 Task: In skill assessment recomendation turn off email notifications.
Action: Mouse moved to (606, 61)
Screenshot: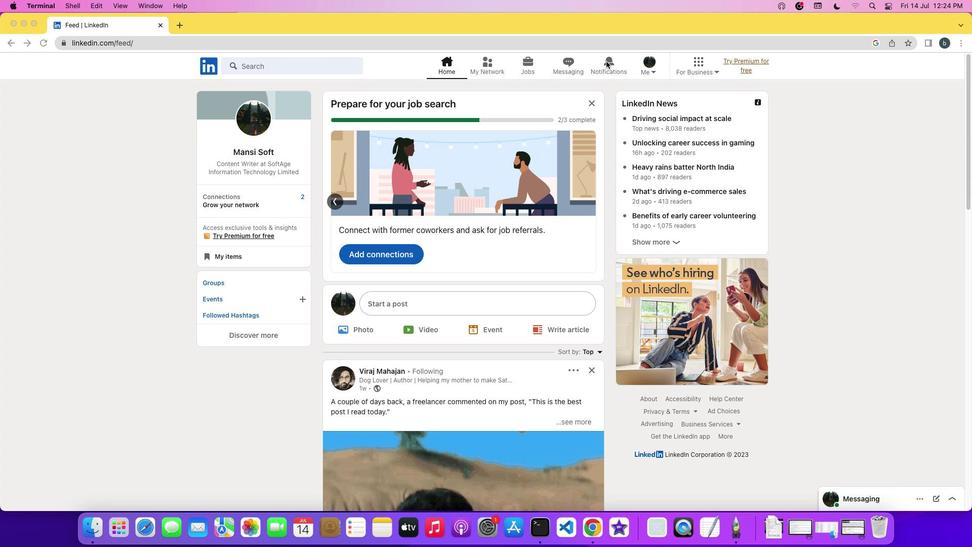 
Action: Mouse pressed left at (606, 61)
Screenshot: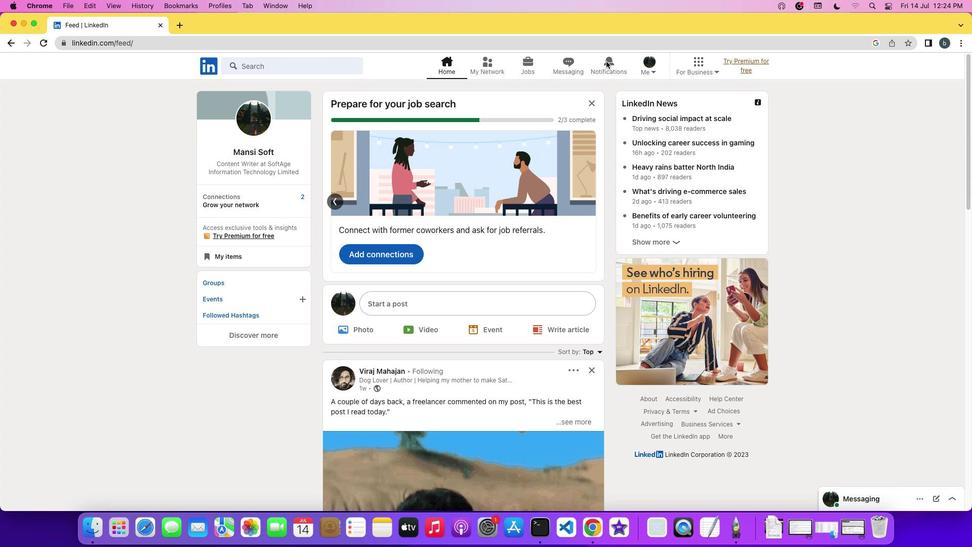 
Action: Mouse pressed left at (606, 61)
Screenshot: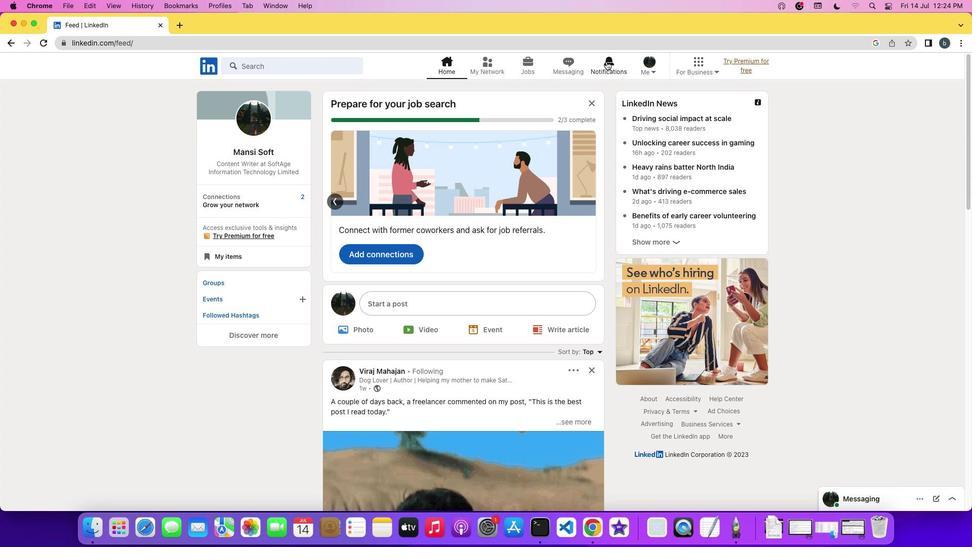 
Action: Mouse moved to (236, 132)
Screenshot: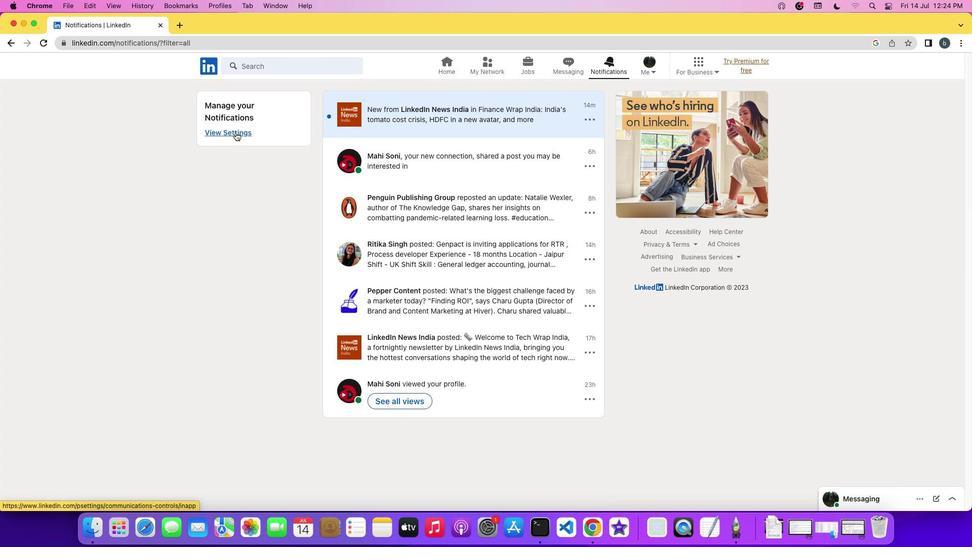 
Action: Mouse pressed left at (236, 132)
Screenshot: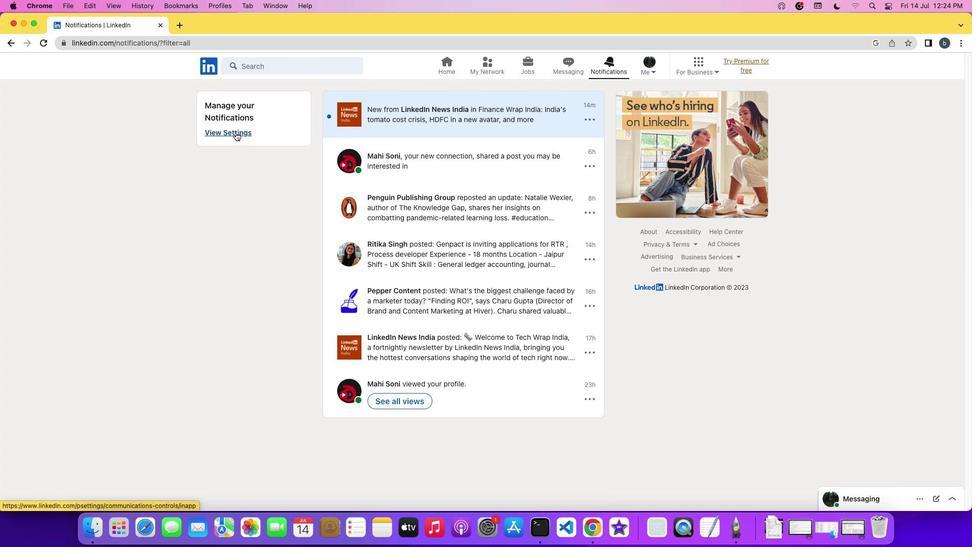 
Action: Mouse moved to (415, 125)
Screenshot: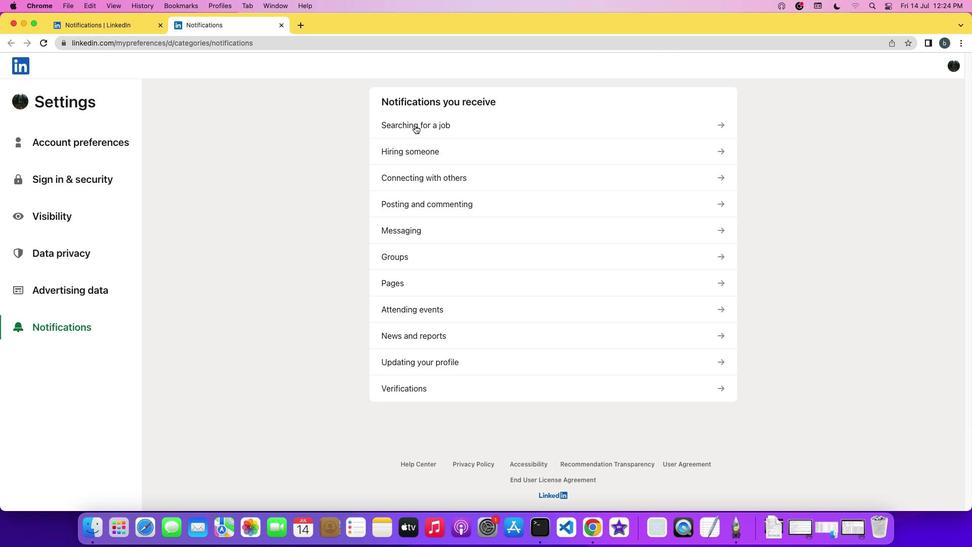 
Action: Mouse pressed left at (415, 125)
Screenshot: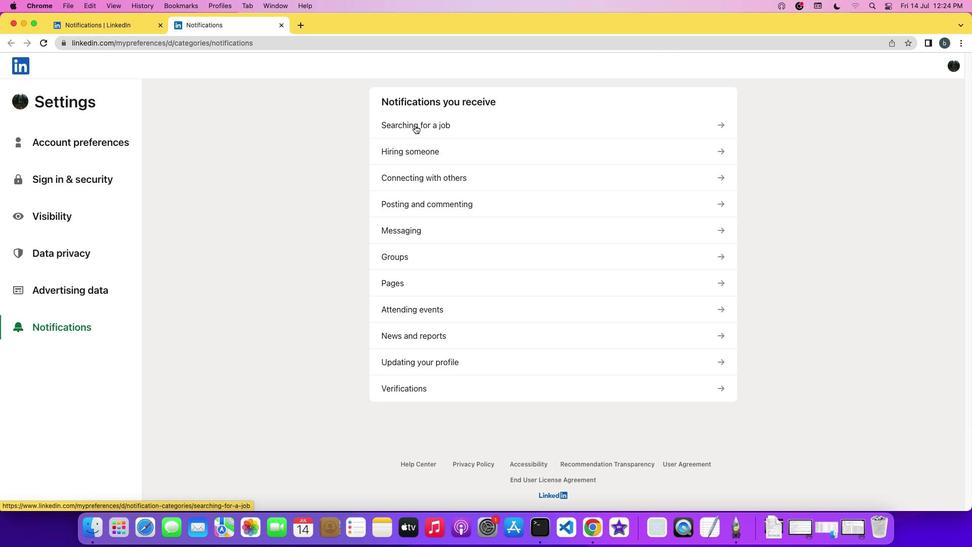 
Action: Mouse moved to (418, 379)
Screenshot: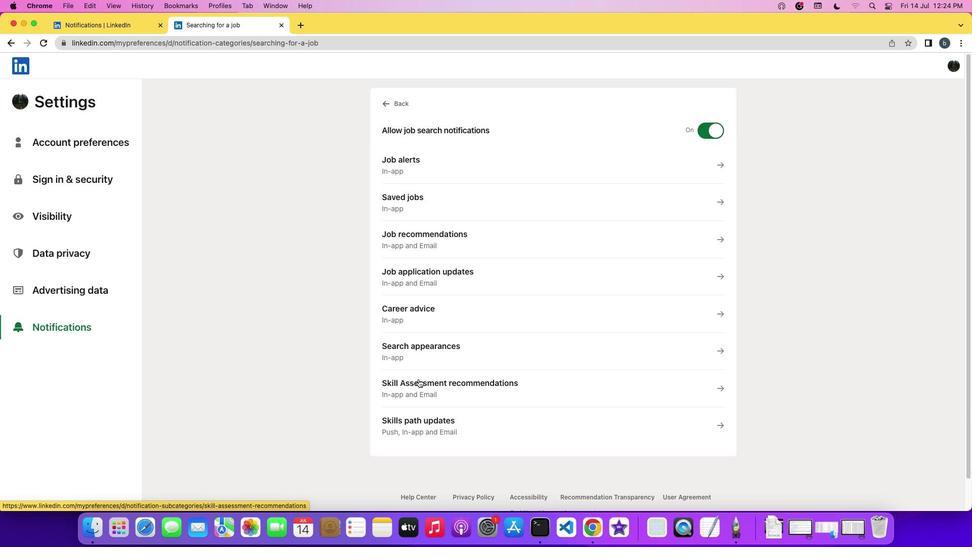 
Action: Mouse pressed left at (418, 379)
Screenshot: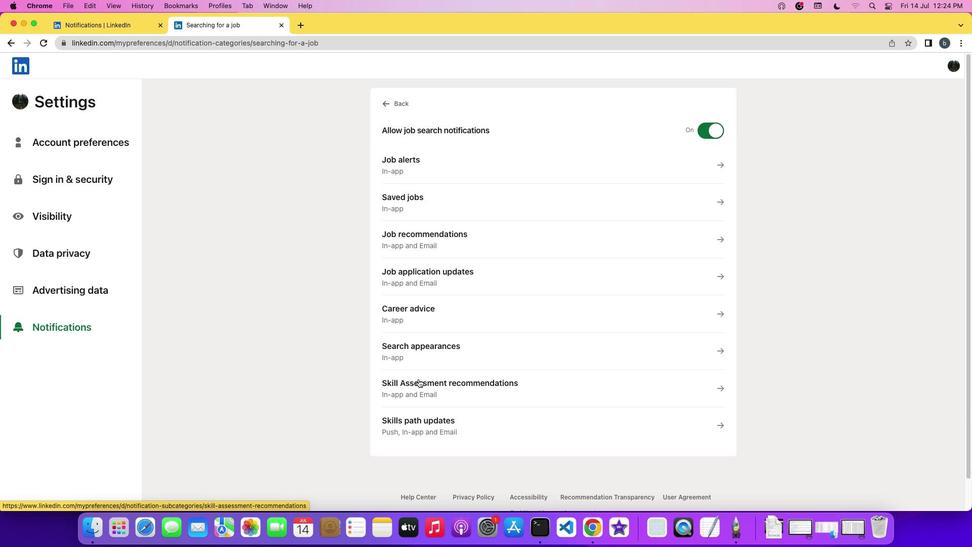 
Action: Mouse moved to (722, 272)
Screenshot: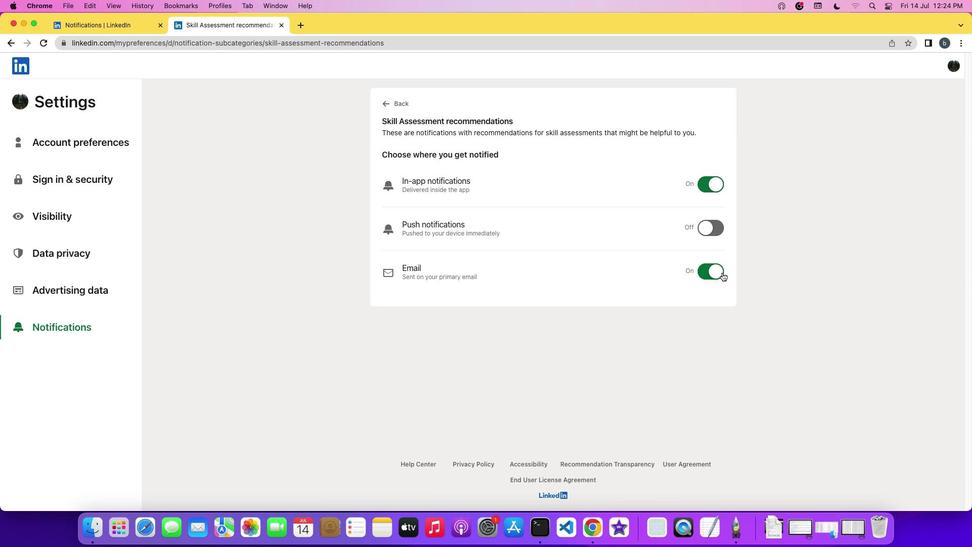 
Action: Mouse pressed left at (722, 272)
Screenshot: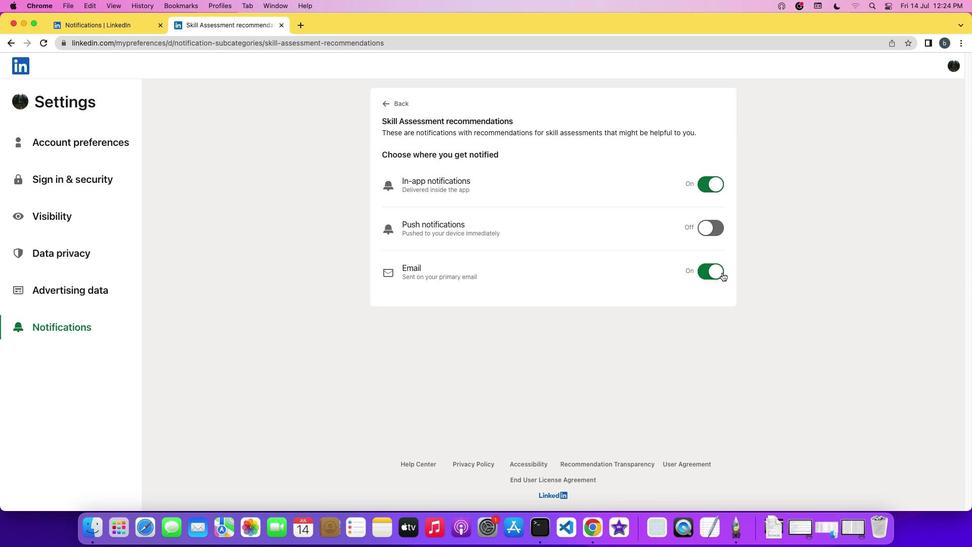 
Action: Mouse moved to (737, 278)
Screenshot: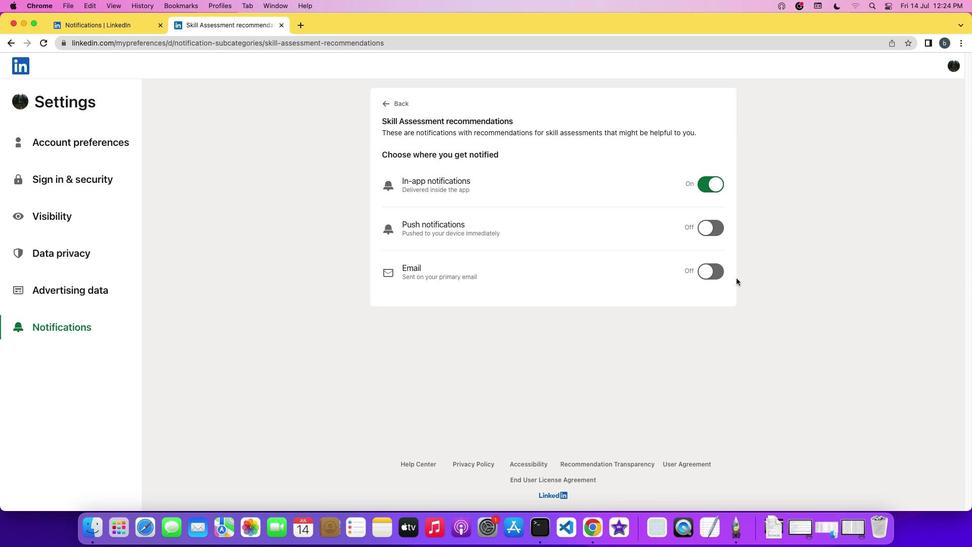 
